 Task: Select workspace type "Operations".
Action: Mouse moved to (358, 218)
Screenshot: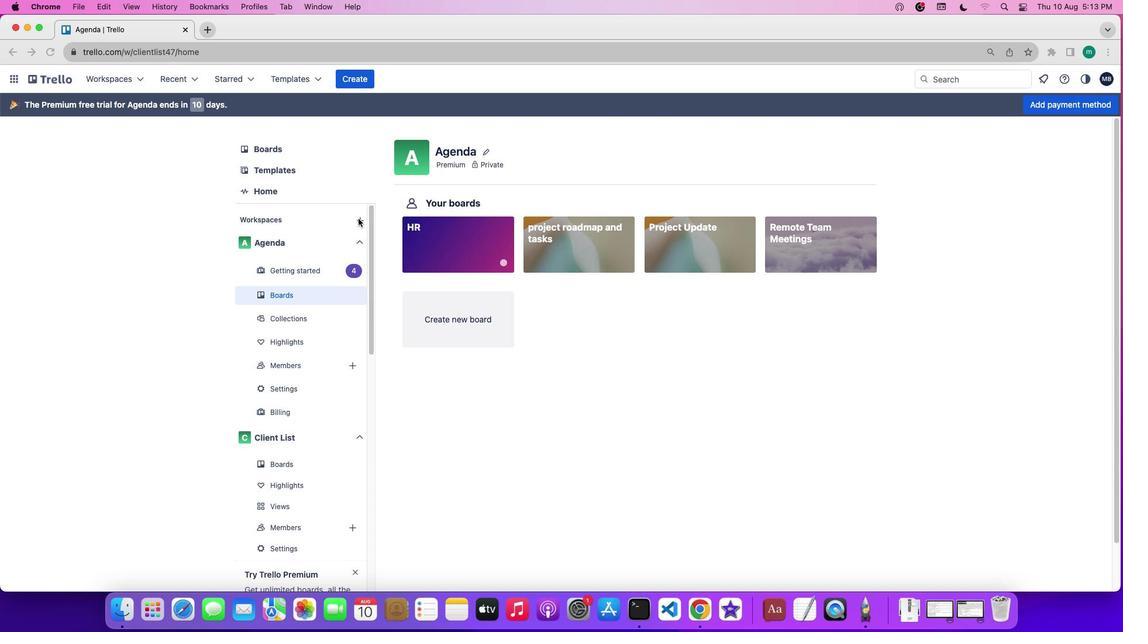 
Action: Mouse pressed left at (358, 218)
Screenshot: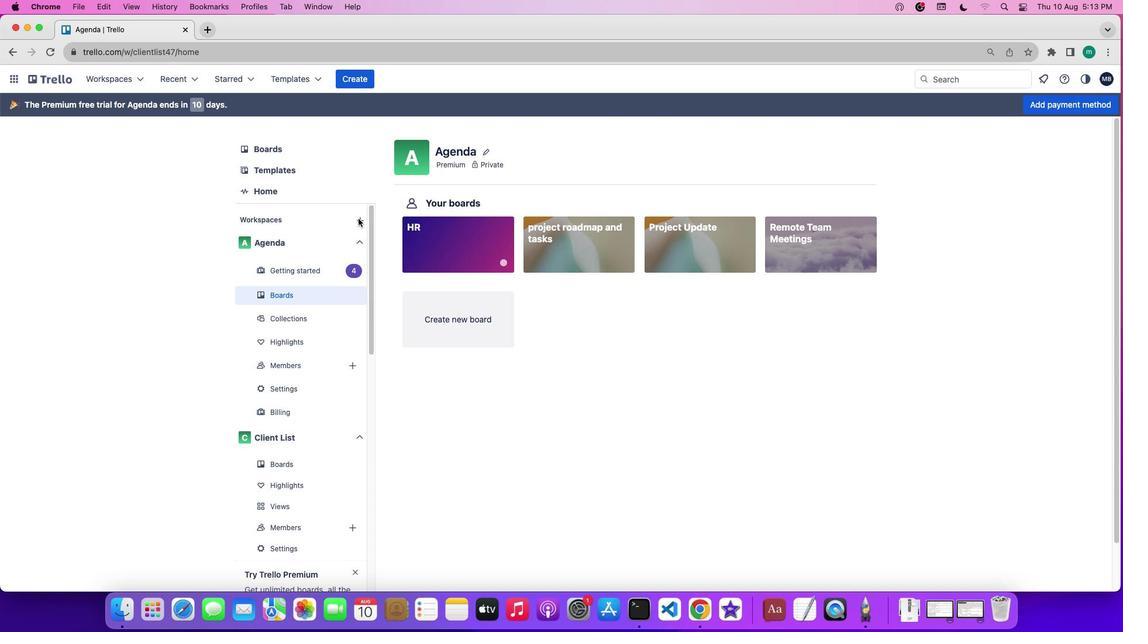 
Action: Mouse pressed left at (358, 218)
Screenshot: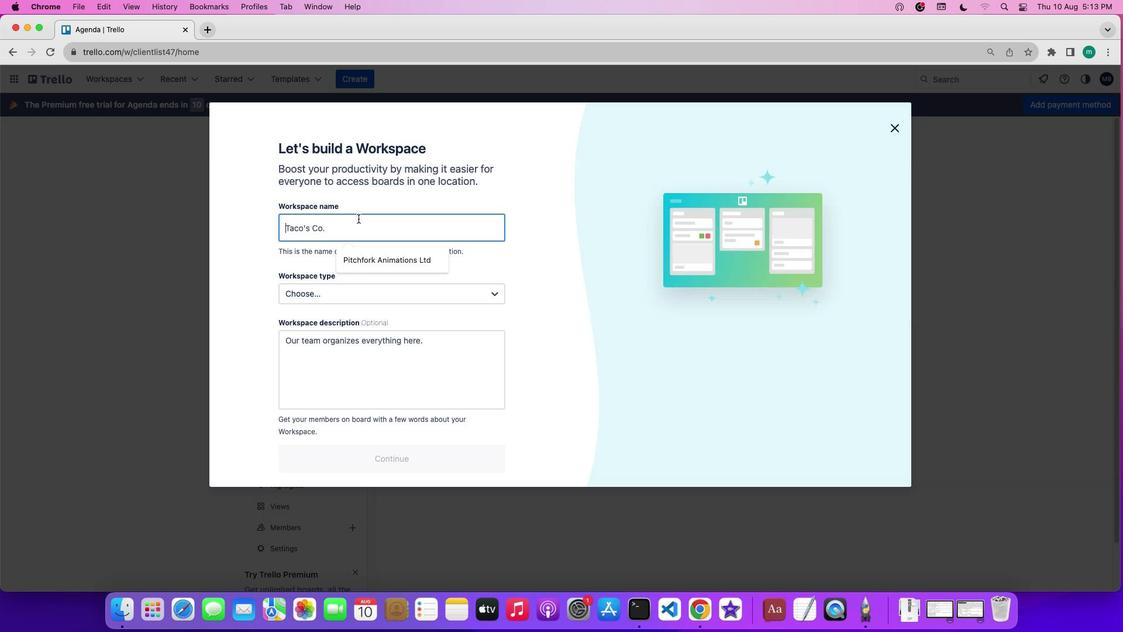 
Action: Mouse moved to (440, 285)
Screenshot: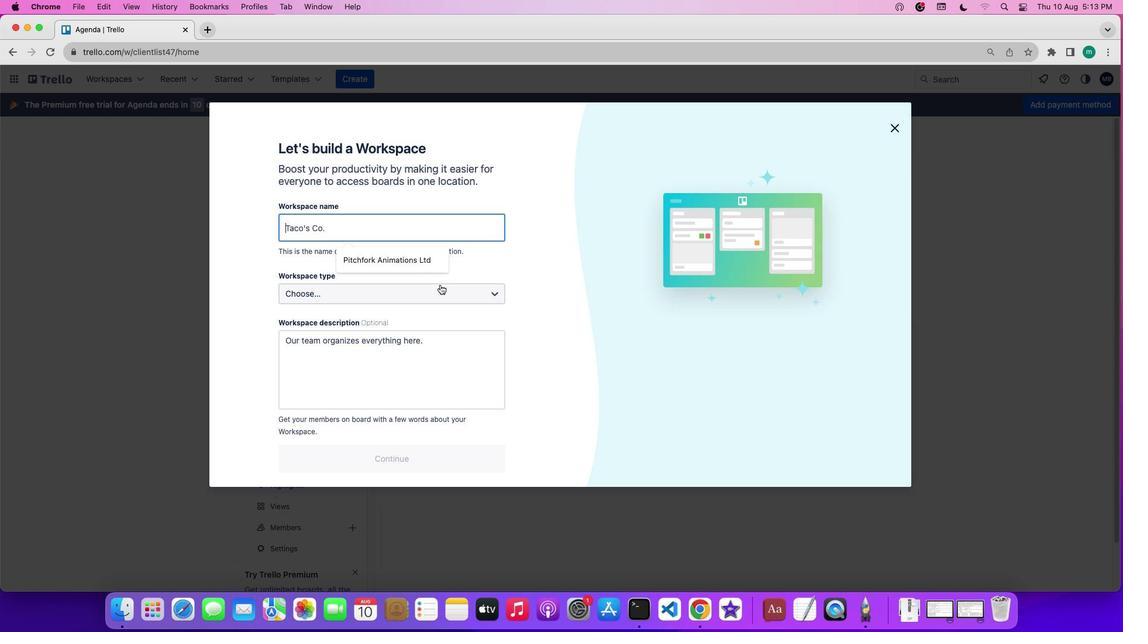 
Action: Mouse pressed left at (440, 285)
Screenshot: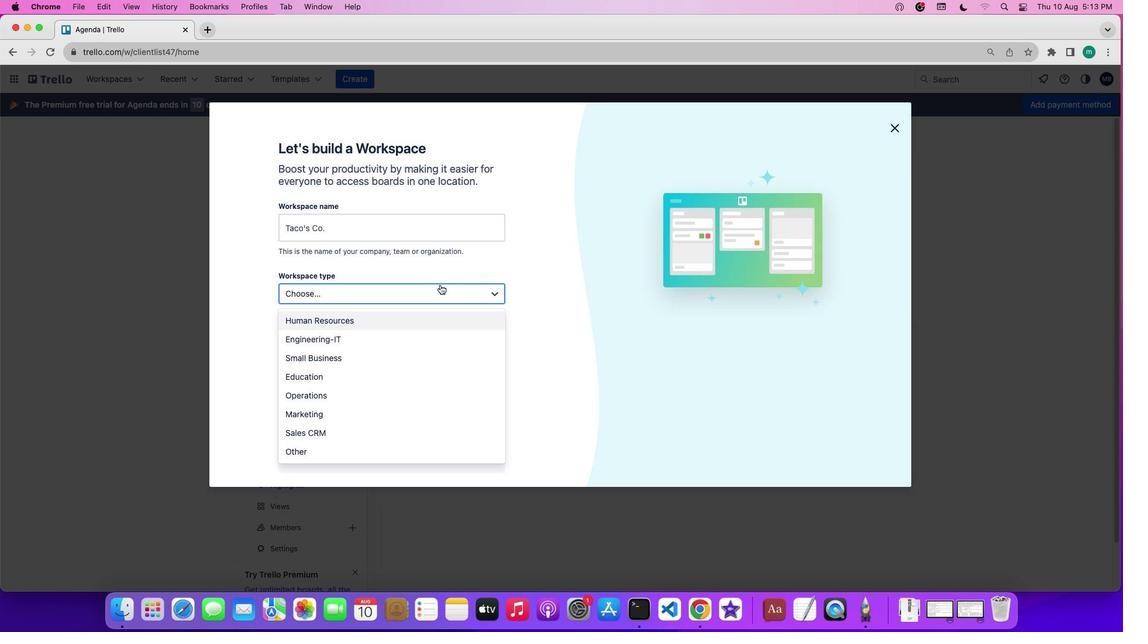 
Action: Mouse moved to (413, 395)
Screenshot: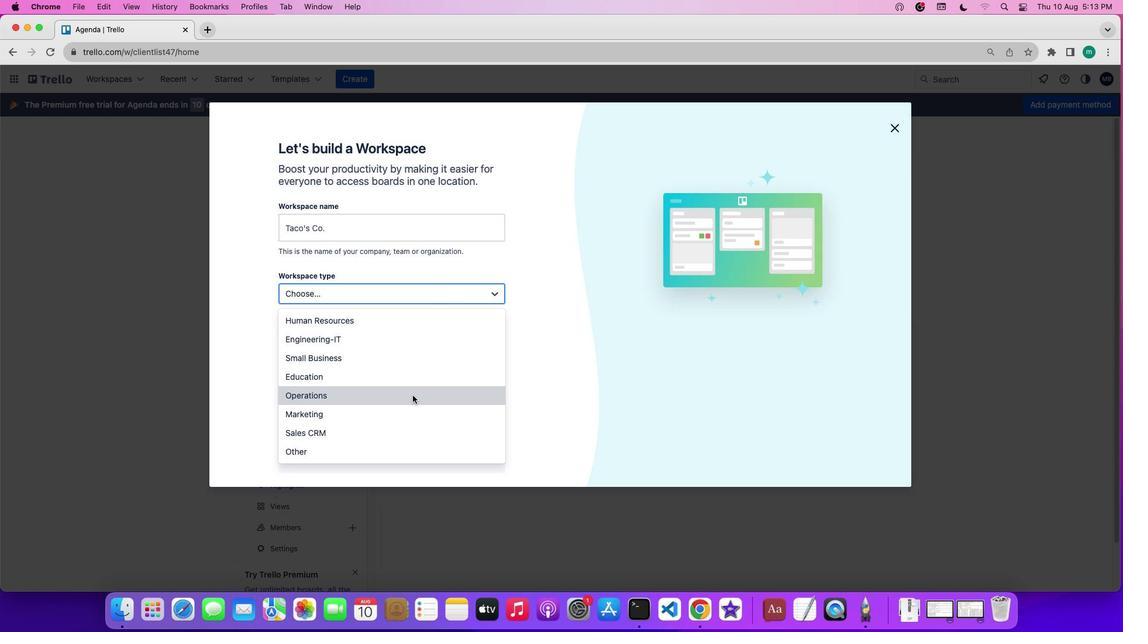 
Action: Mouse pressed left at (413, 395)
Screenshot: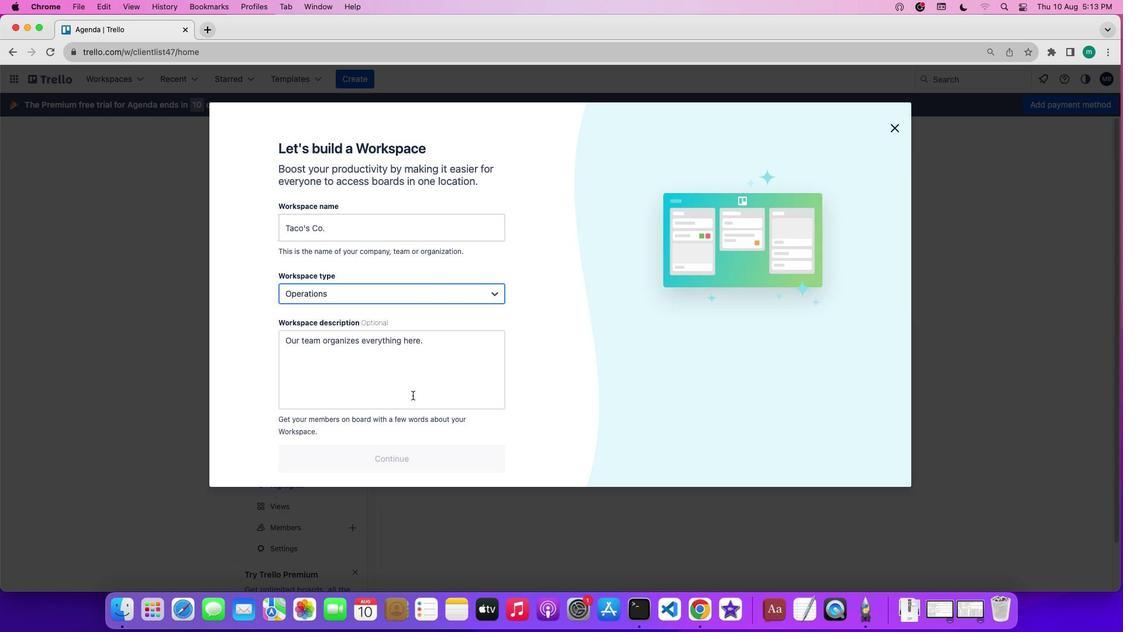 
